 Task: Add the product "12 Regular Birria tacos + 3 Consomes" to cart from the store "Abuelitas Birria".
Action: Mouse moved to (400, 206)
Screenshot: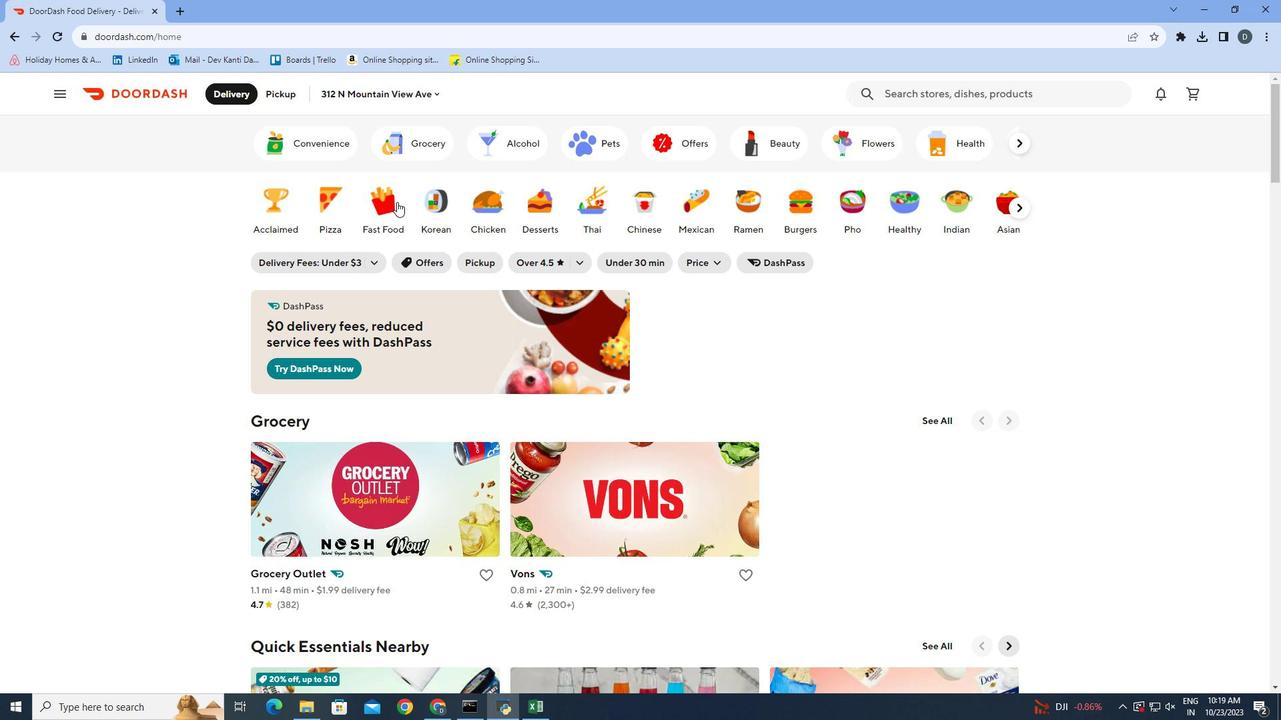 
Action: Mouse pressed left at (400, 206)
Screenshot: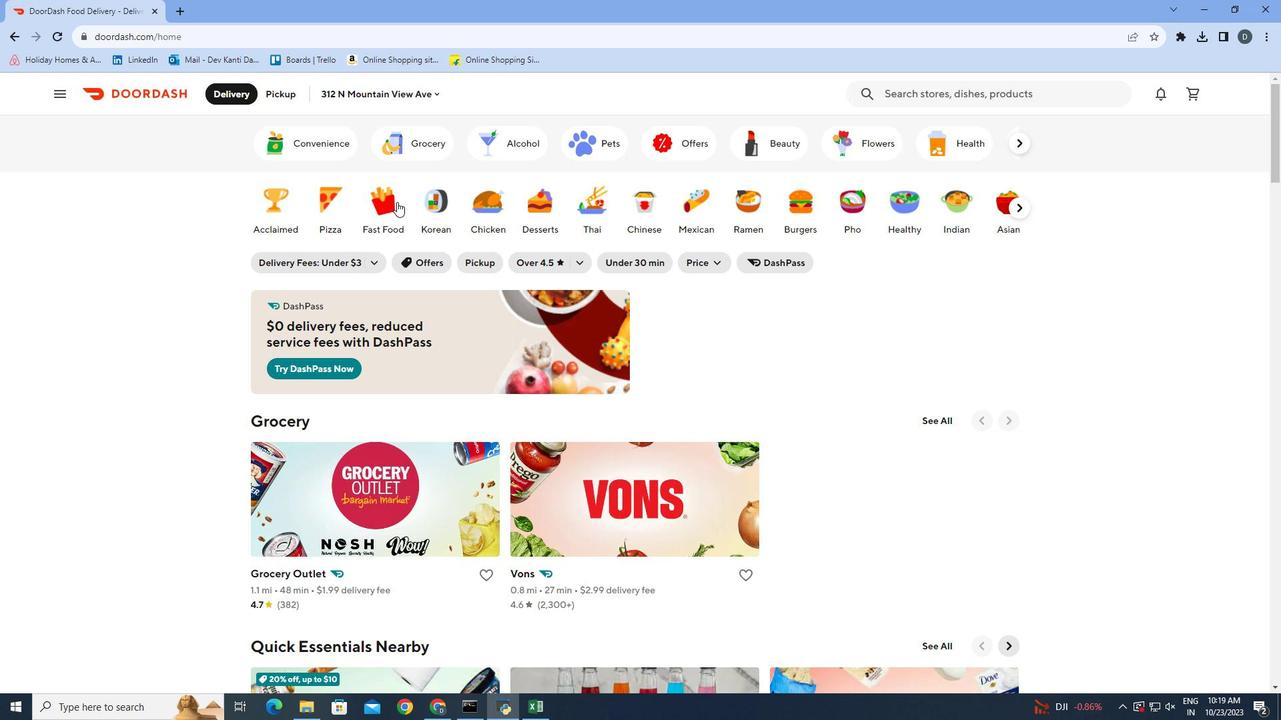 
Action: Mouse moved to (909, 100)
Screenshot: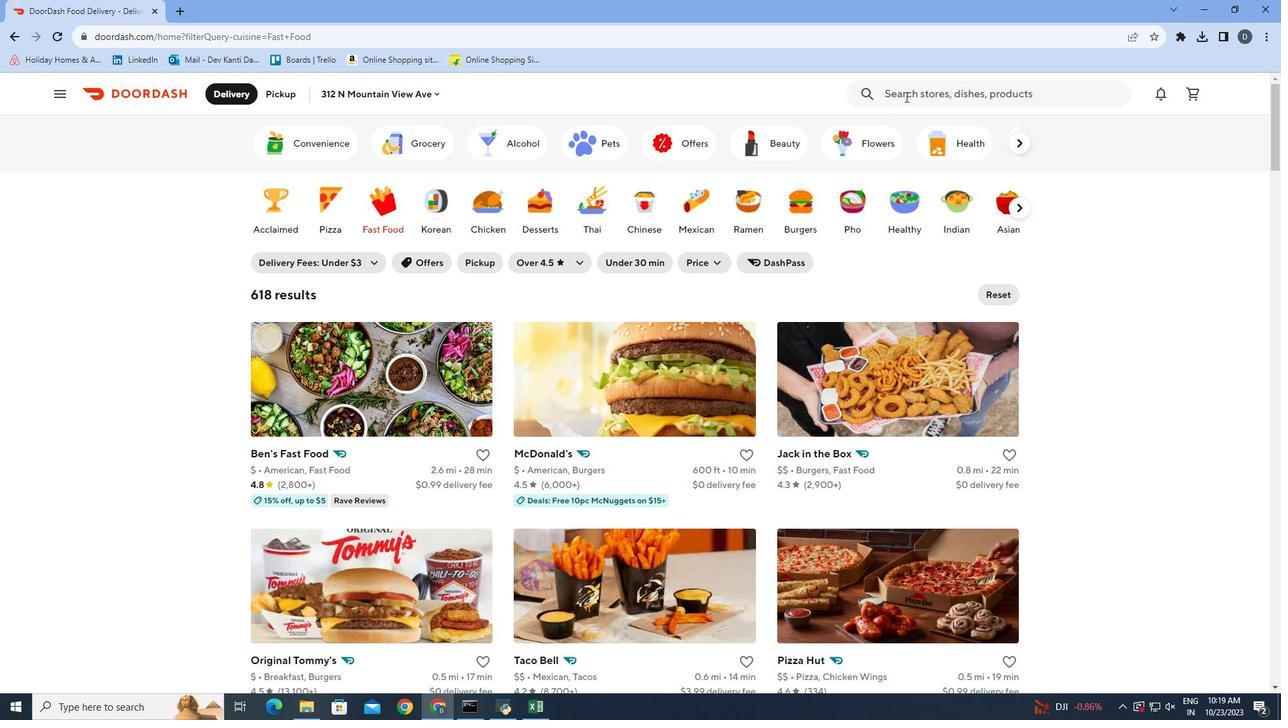 
Action: Mouse pressed left at (909, 100)
Screenshot: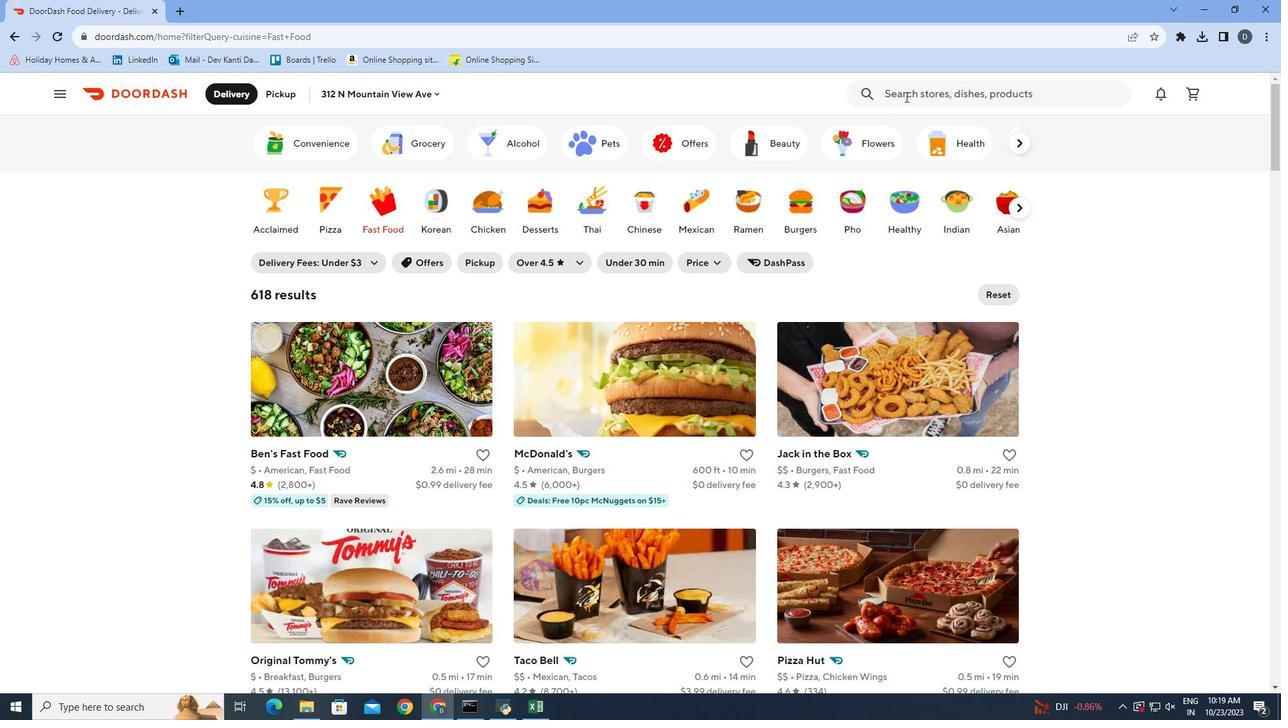 
Action: Mouse moved to (916, 133)
Screenshot: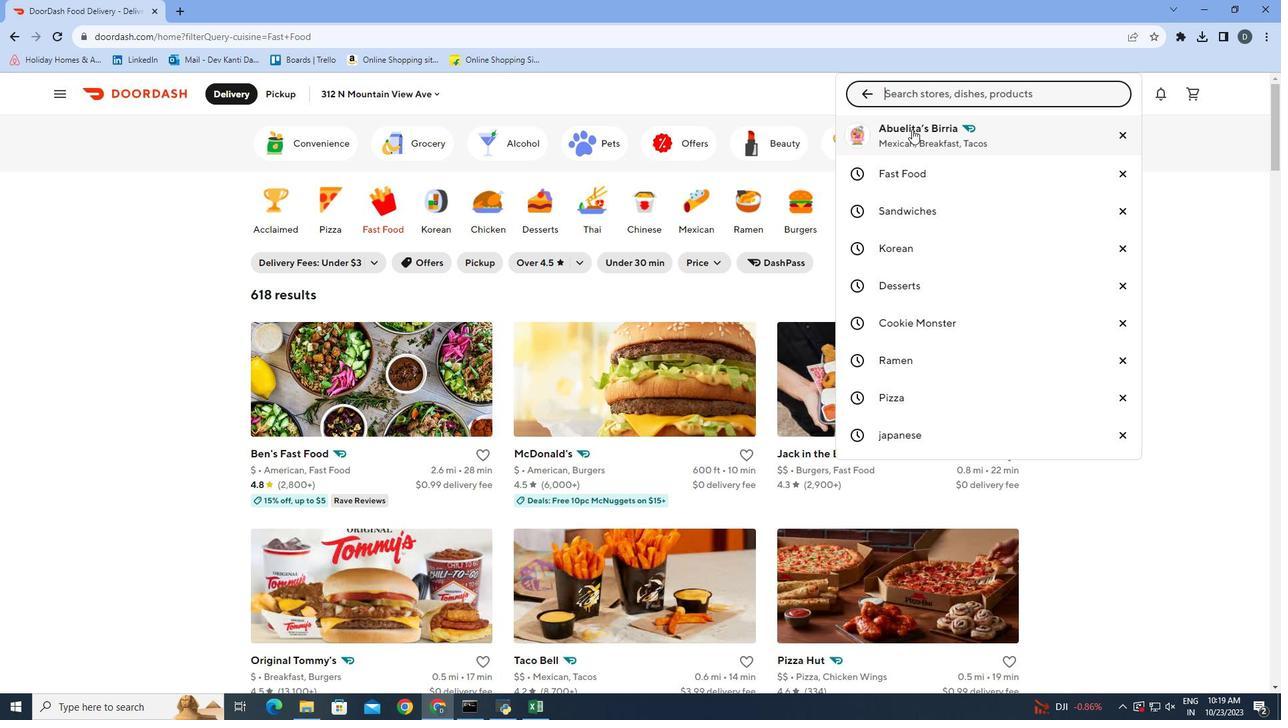 
Action: Mouse pressed left at (916, 133)
Screenshot: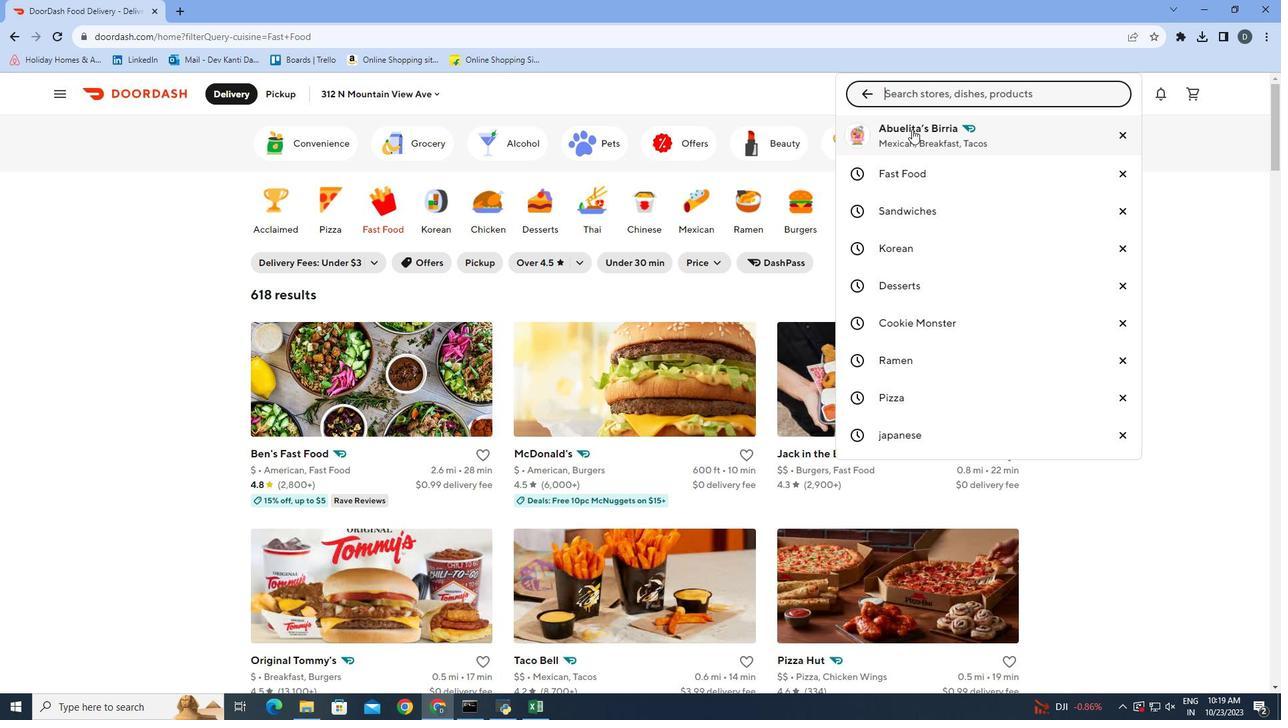 
Action: Mouse moved to (1014, 106)
Screenshot: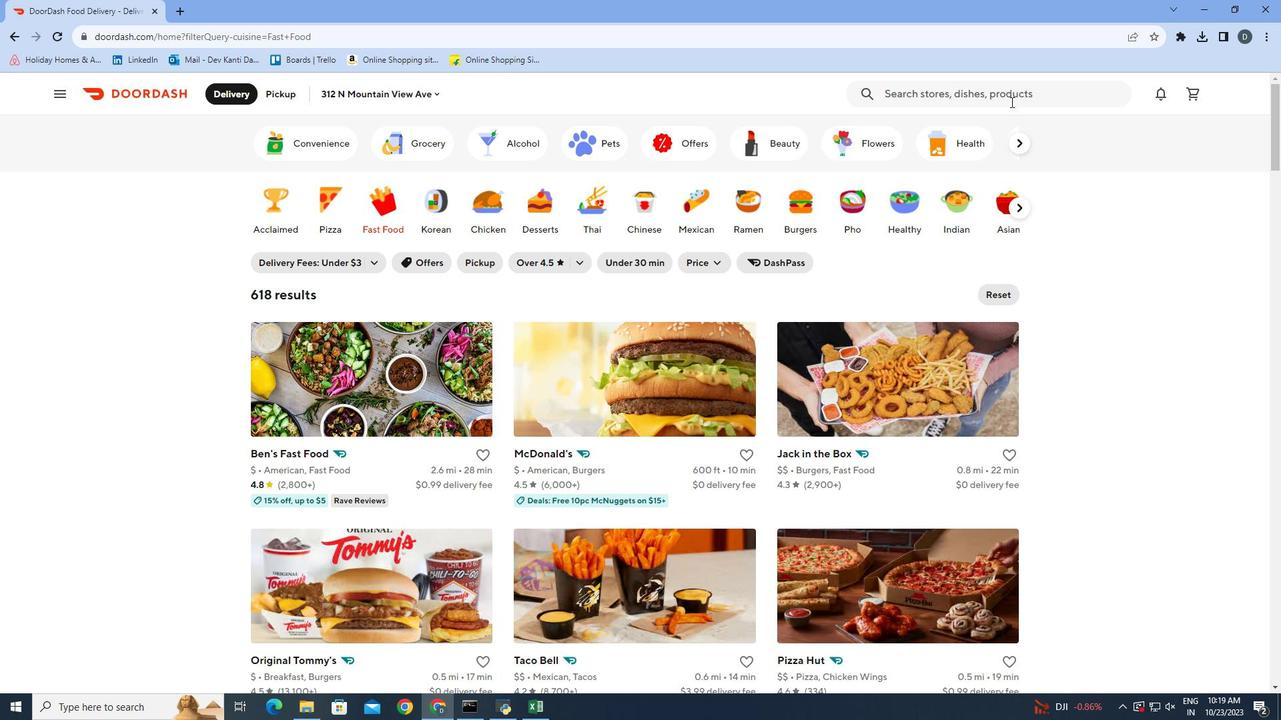 
Action: Mouse pressed left at (1014, 106)
Screenshot: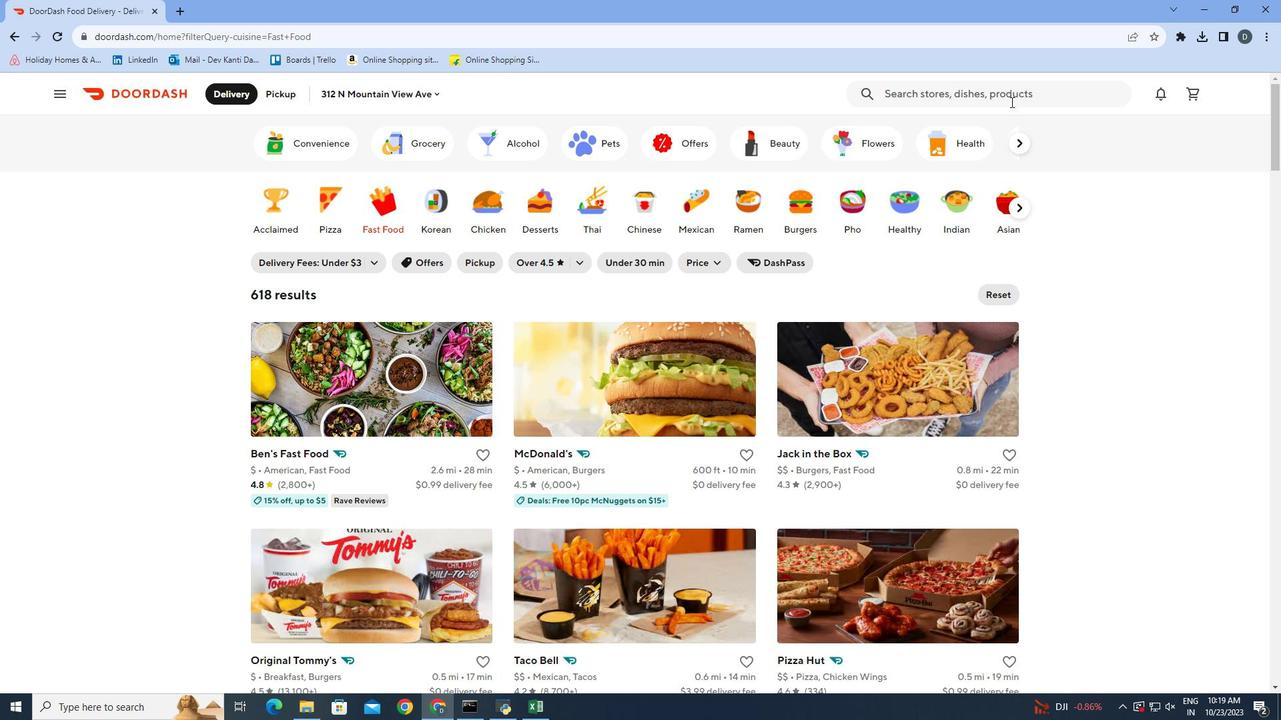
Action: Mouse moved to (931, 159)
Screenshot: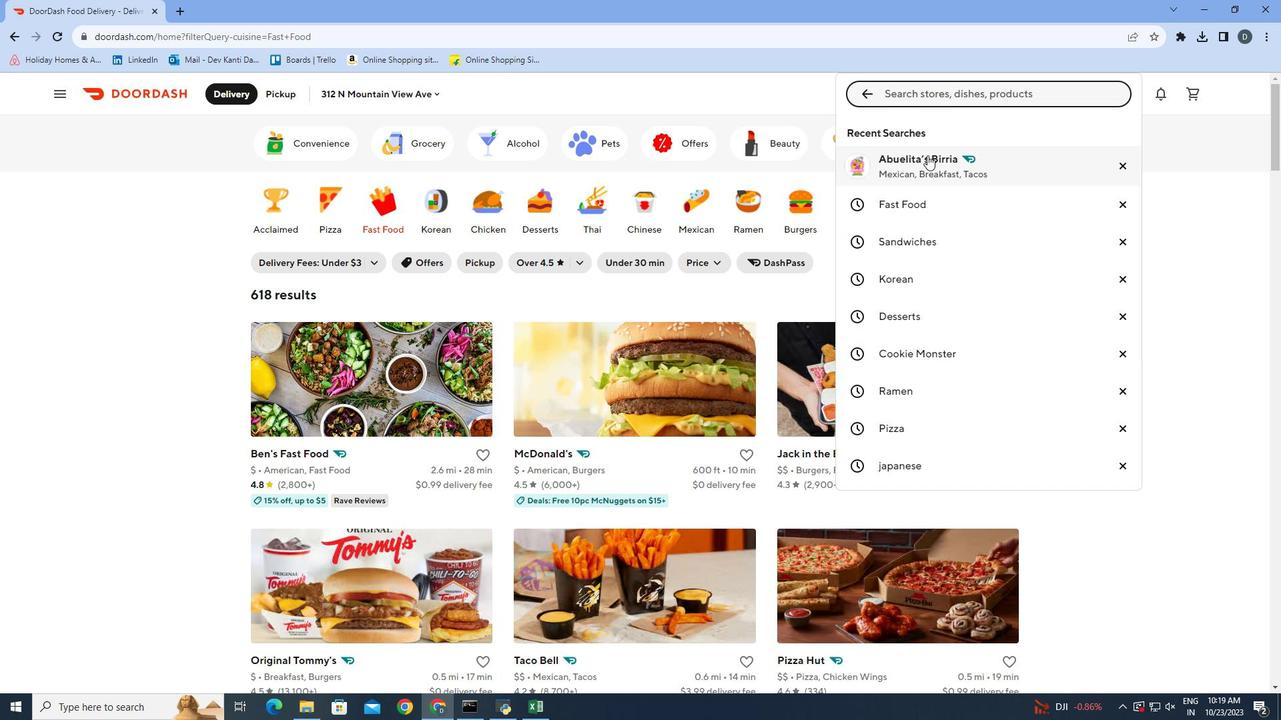
Action: Mouse pressed left at (931, 159)
Screenshot: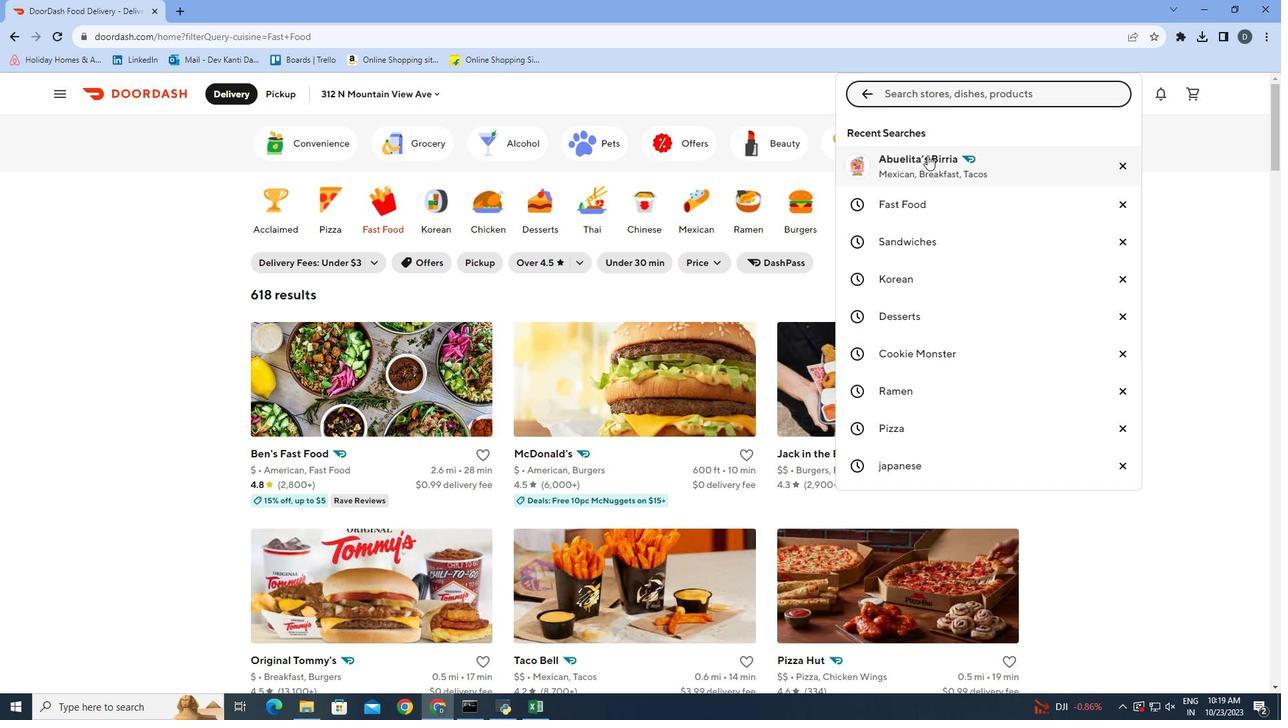 
Action: Mouse moved to (1018, 398)
Screenshot: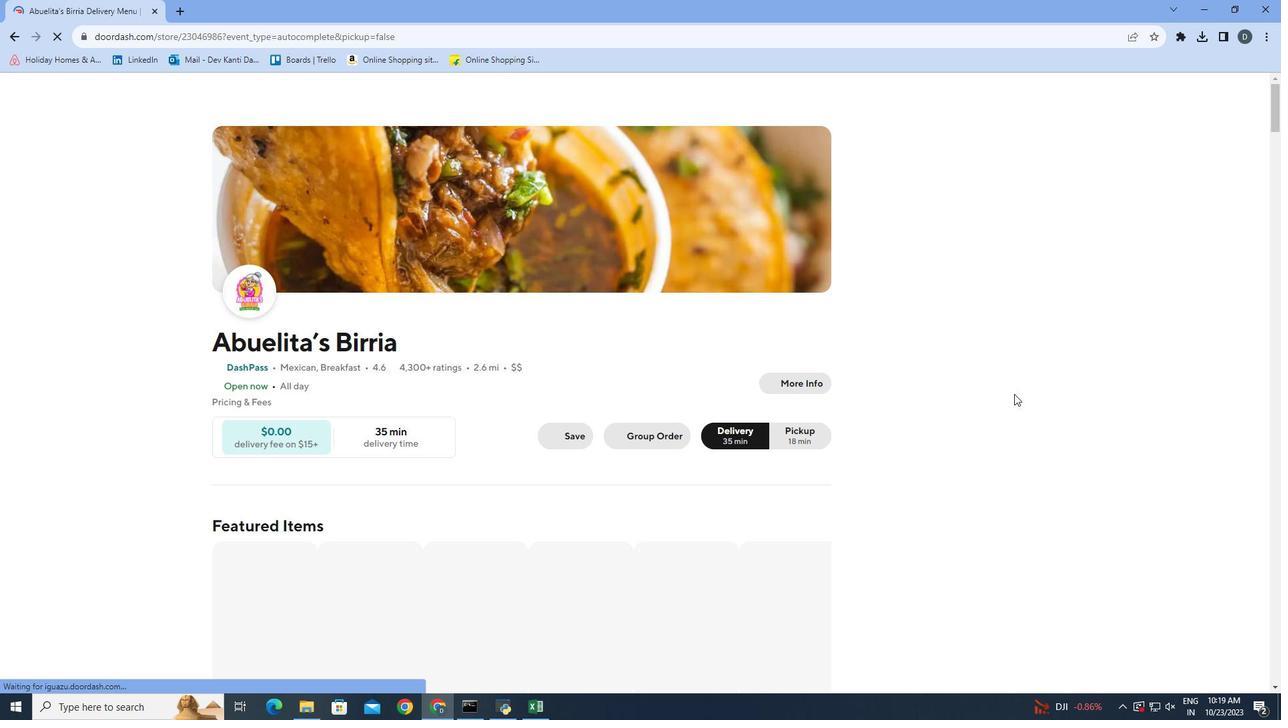 
Action: Mouse scrolled (1018, 397) with delta (0, 0)
Screenshot: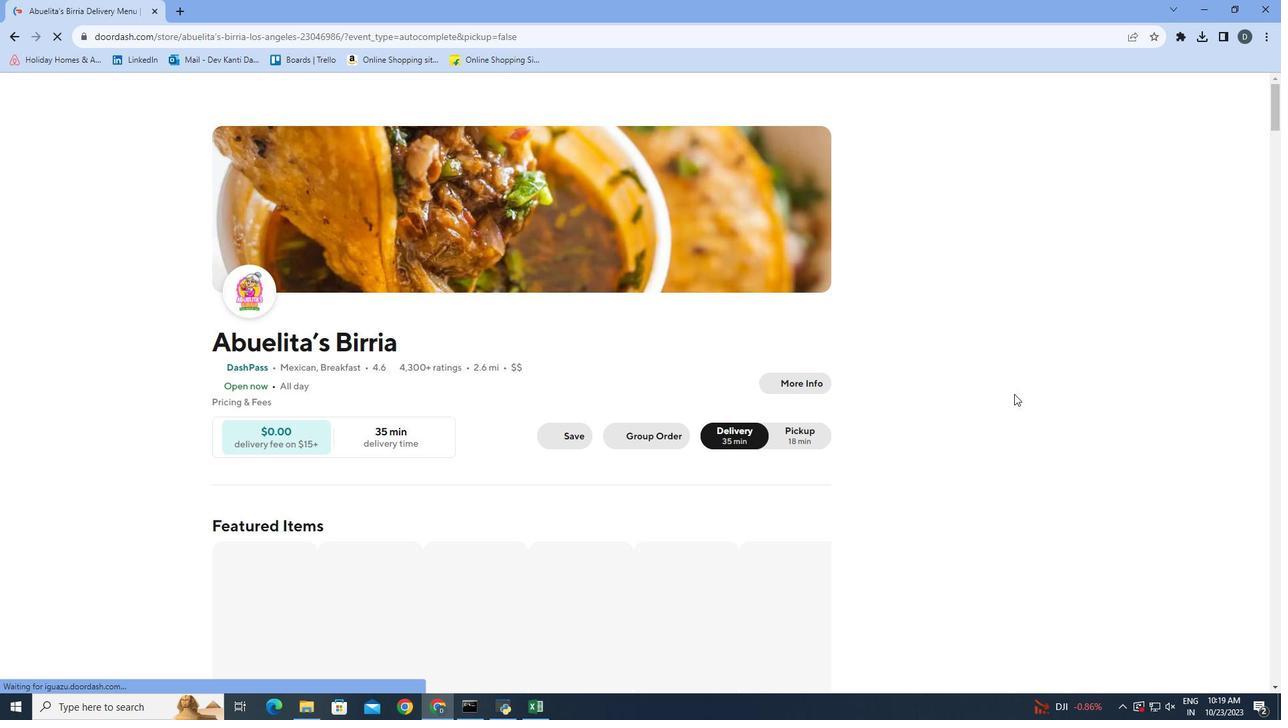 
Action: Mouse scrolled (1018, 397) with delta (0, 0)
Screenshot: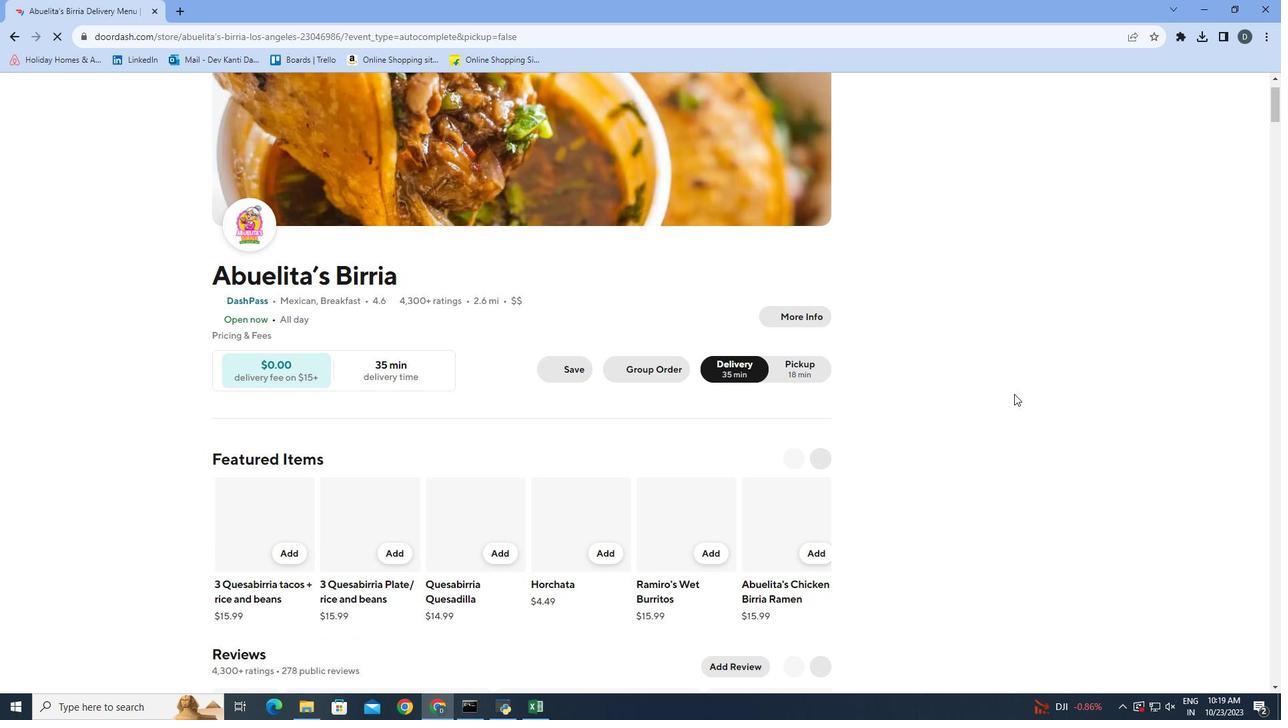 
Action: Mouse scrolled (1018, 397) with delta (0, 0)
Screenshot: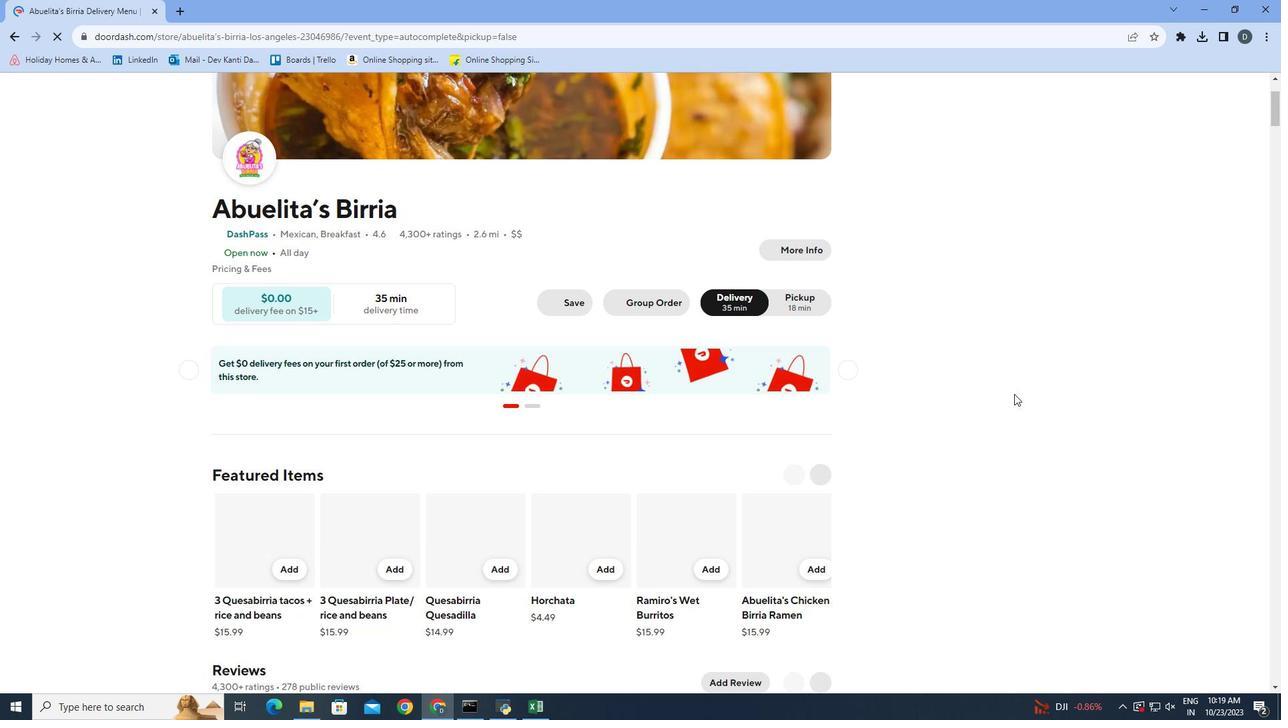 
Action: Mouse scrolled (1018, 397) with delta (0, 0)
Screenshot: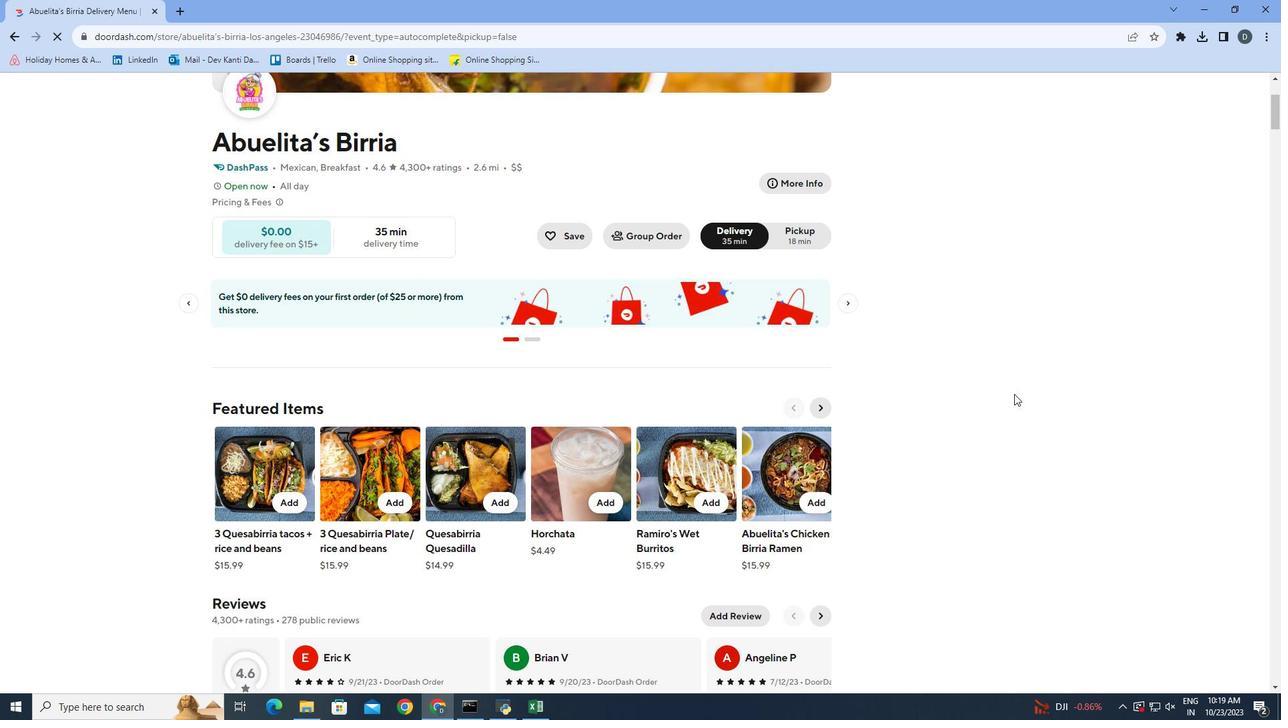 
Action: Mouse moved to (960, 399)
Screenshot: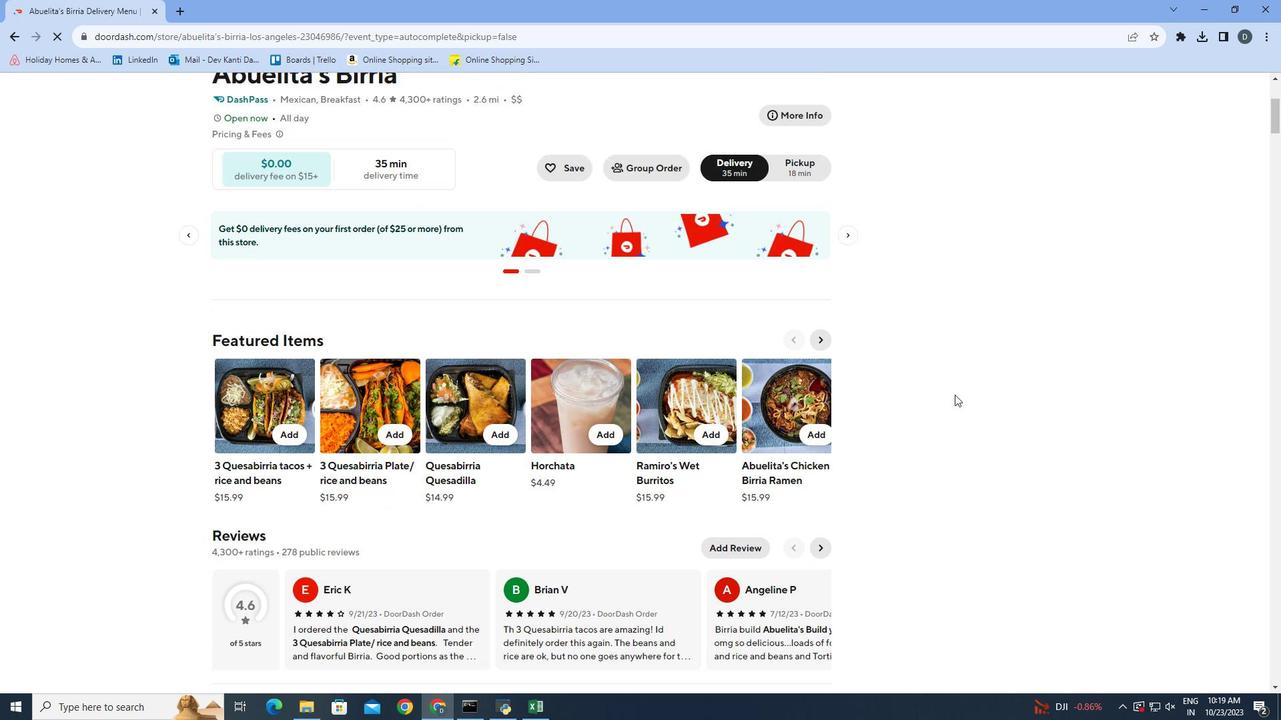 
Action: Mouse scrolled (960, 398) with delta (0, 0)
Screenshot: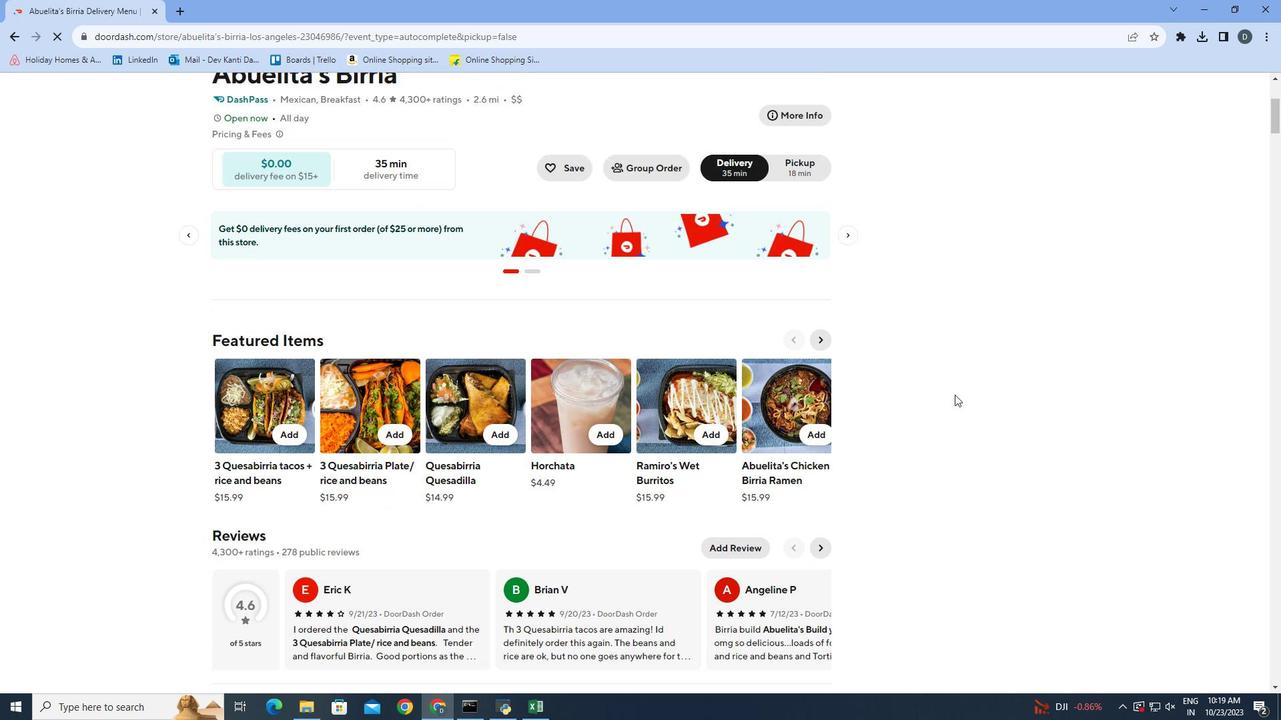 
Action: Mouse moved to (958, 399)
Screenshot: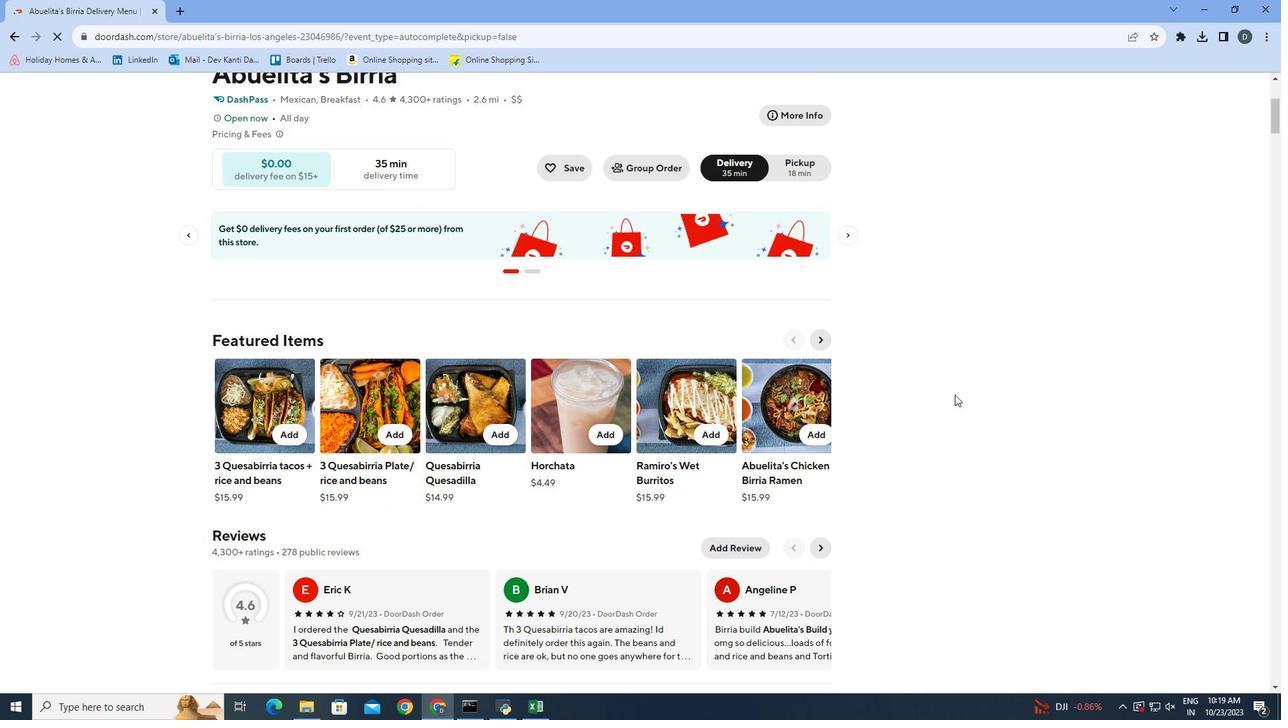 
Action: Mouse scrolled (958, 398) with delta (0, 0)
Screenshot: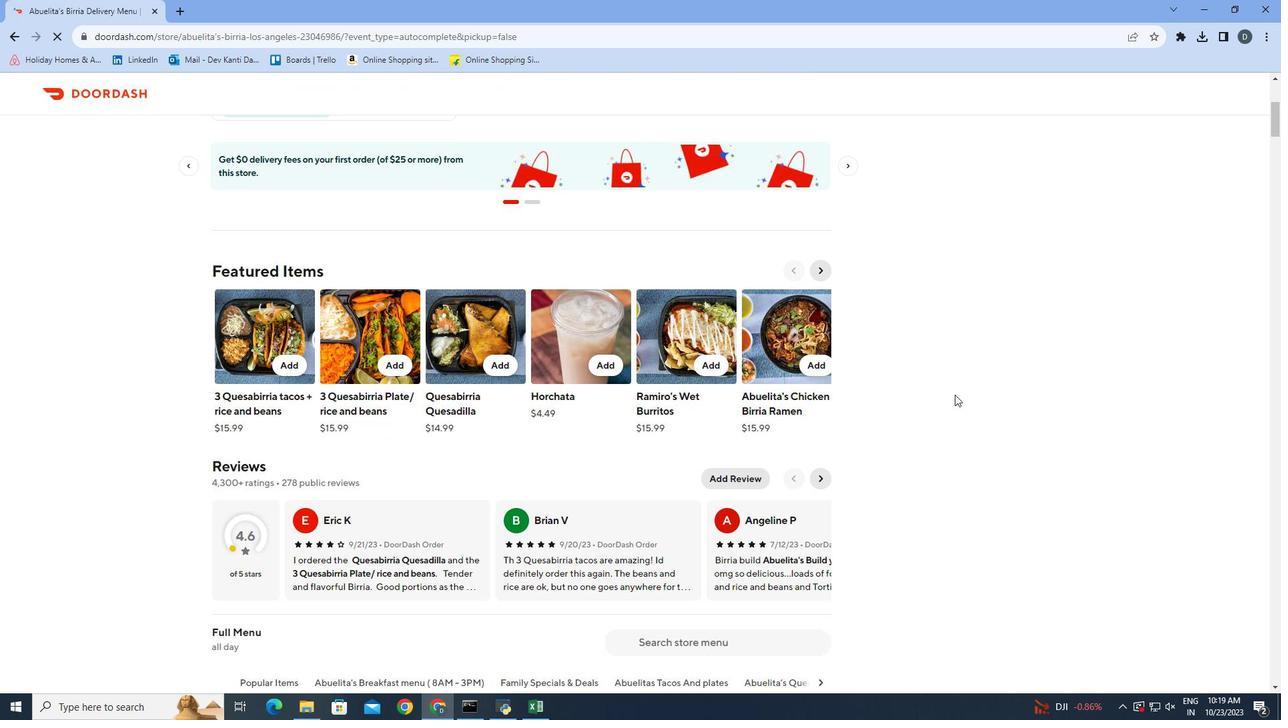 
Action: Mouse scrolled (958, 398) with delta (0, 0)
Screenshot: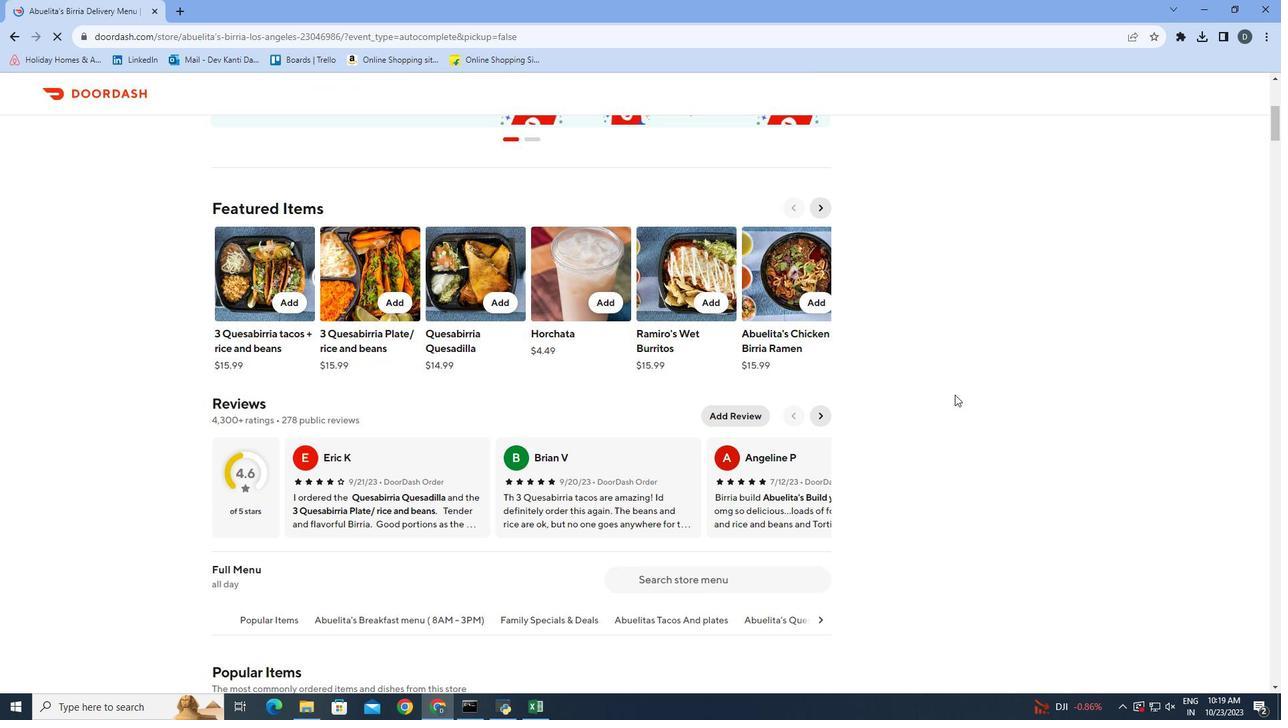 
Action: Mouse scrolled (958, 398) with delta (0, 0)
Screenshot: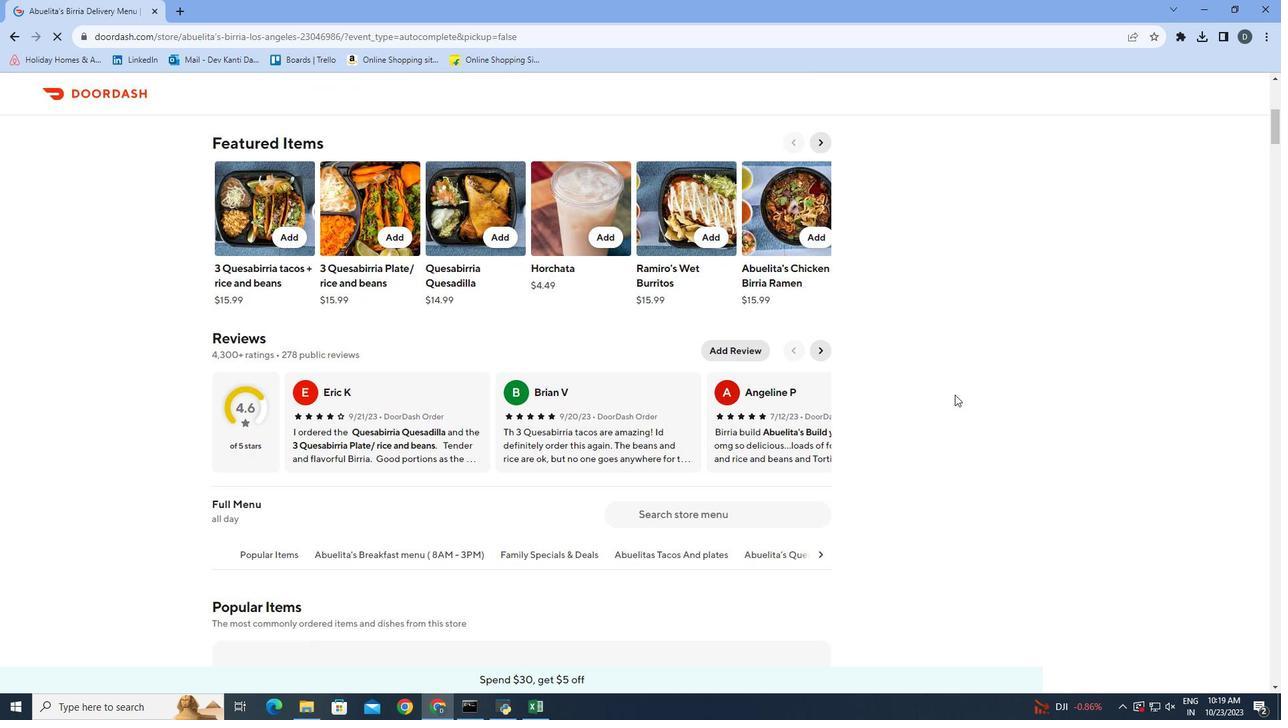 
Action: Mouse scrolled (958, 398) with delta (0, 0)
Screenshot: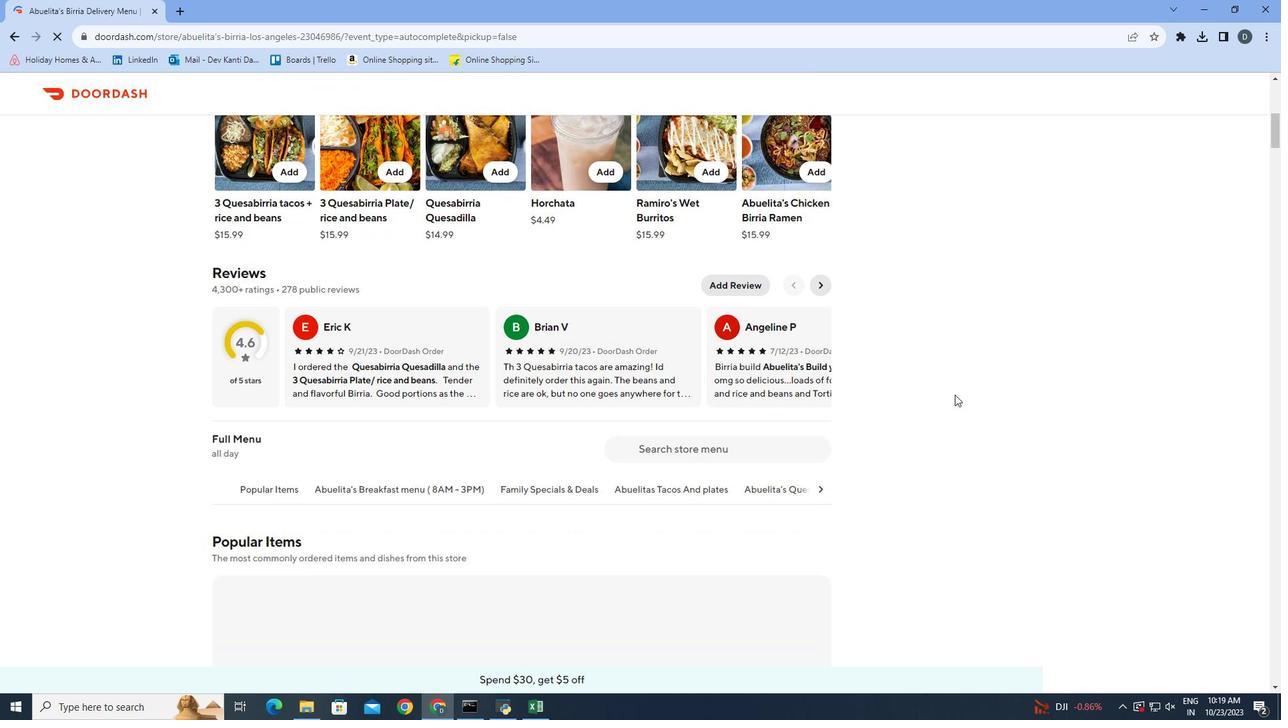 
Action: Mouse scrolled (958, 398) with delta (0, 0)
Screenshot: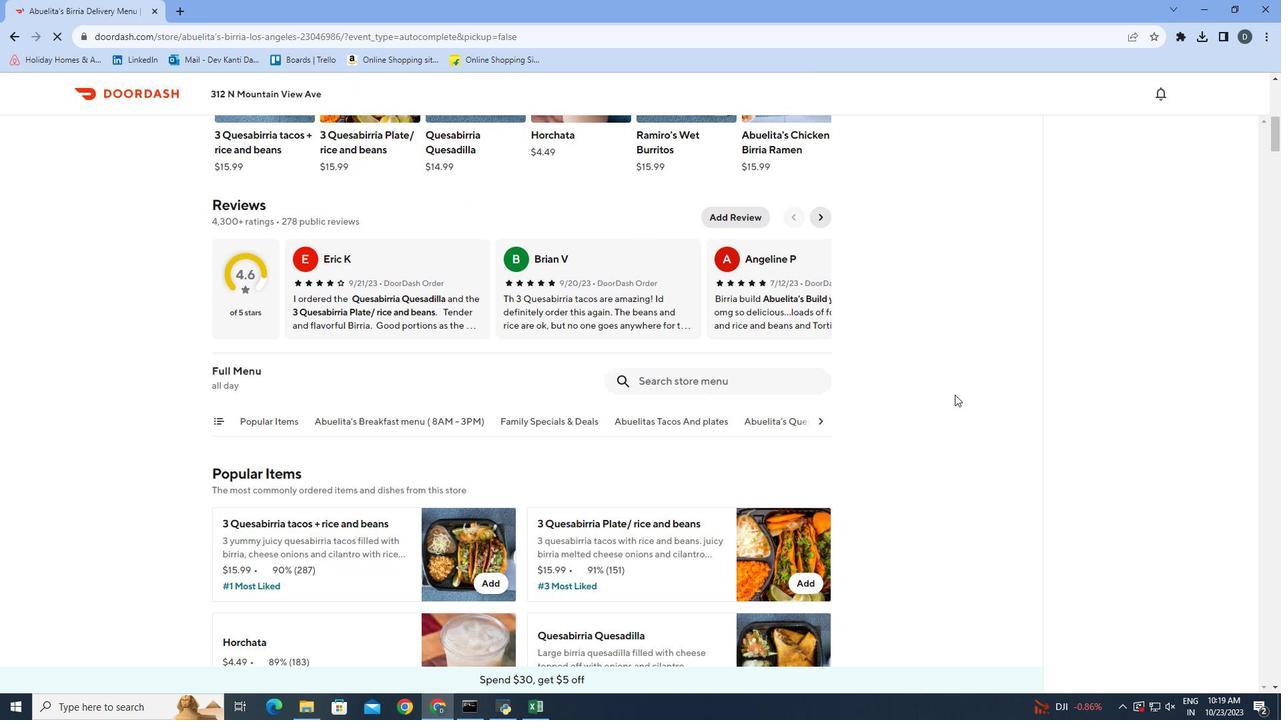 
Action: Mouse moved to (763, 300)
Screenshot: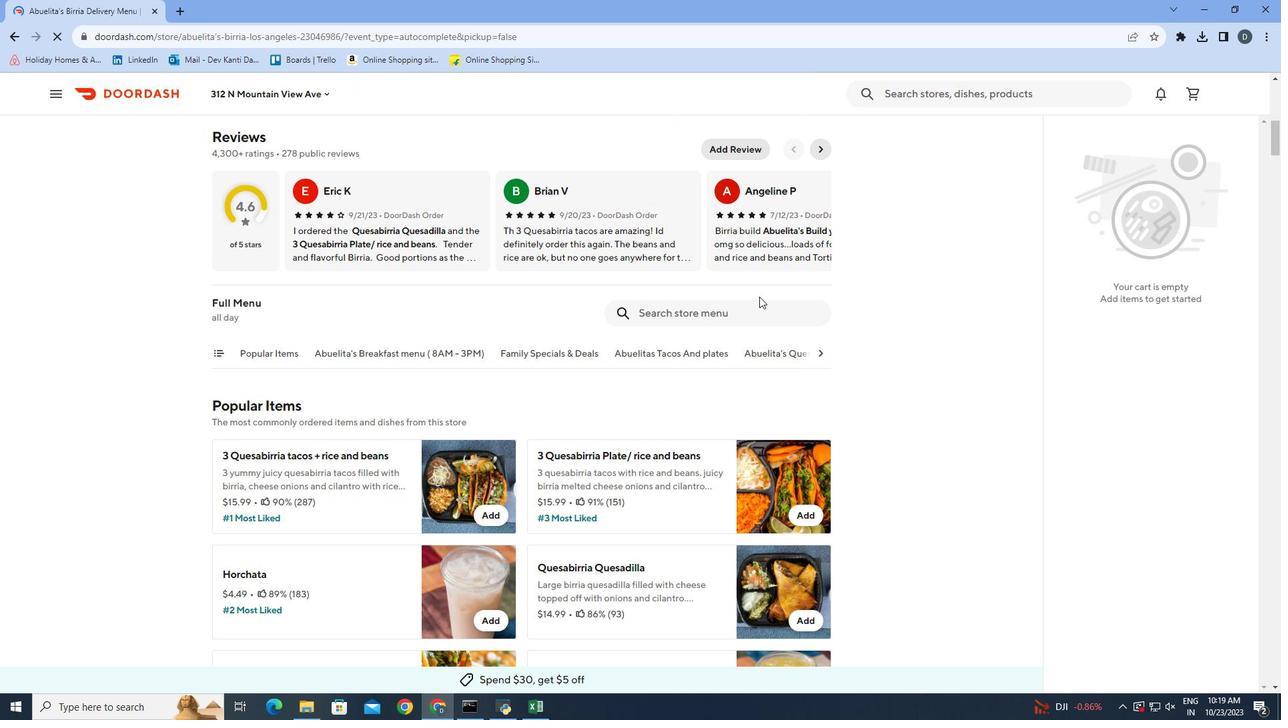 
Action: Mouse pressed left at (763, 300)
Screenshot: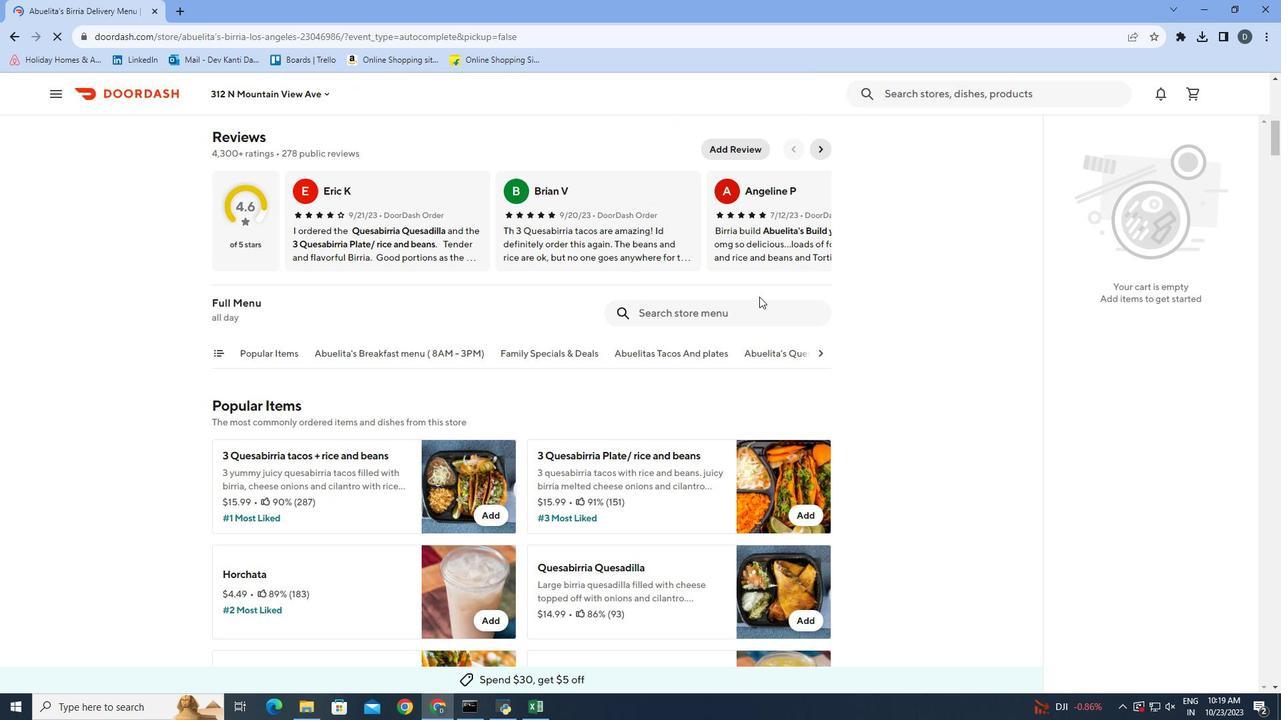 
Action: Mouse moved to (752, 318)
Screenshot: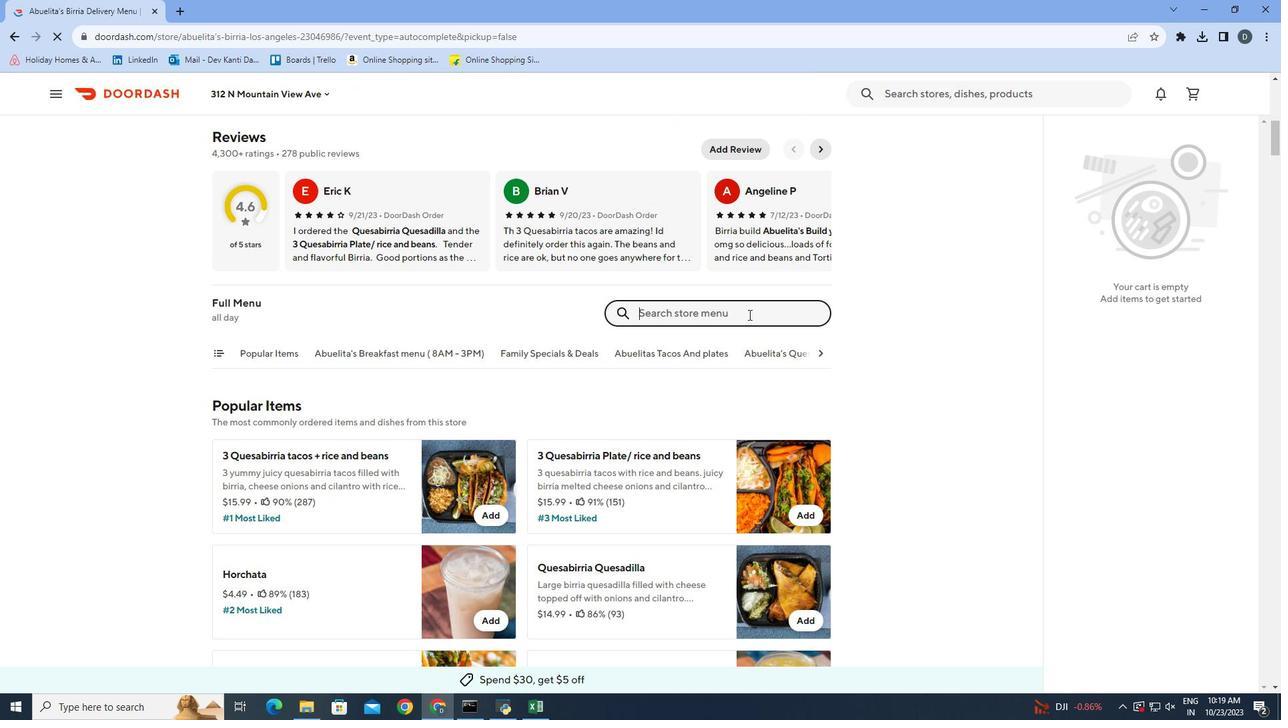 
Action: Mouse pressed left at (752, 318)
Screenshot: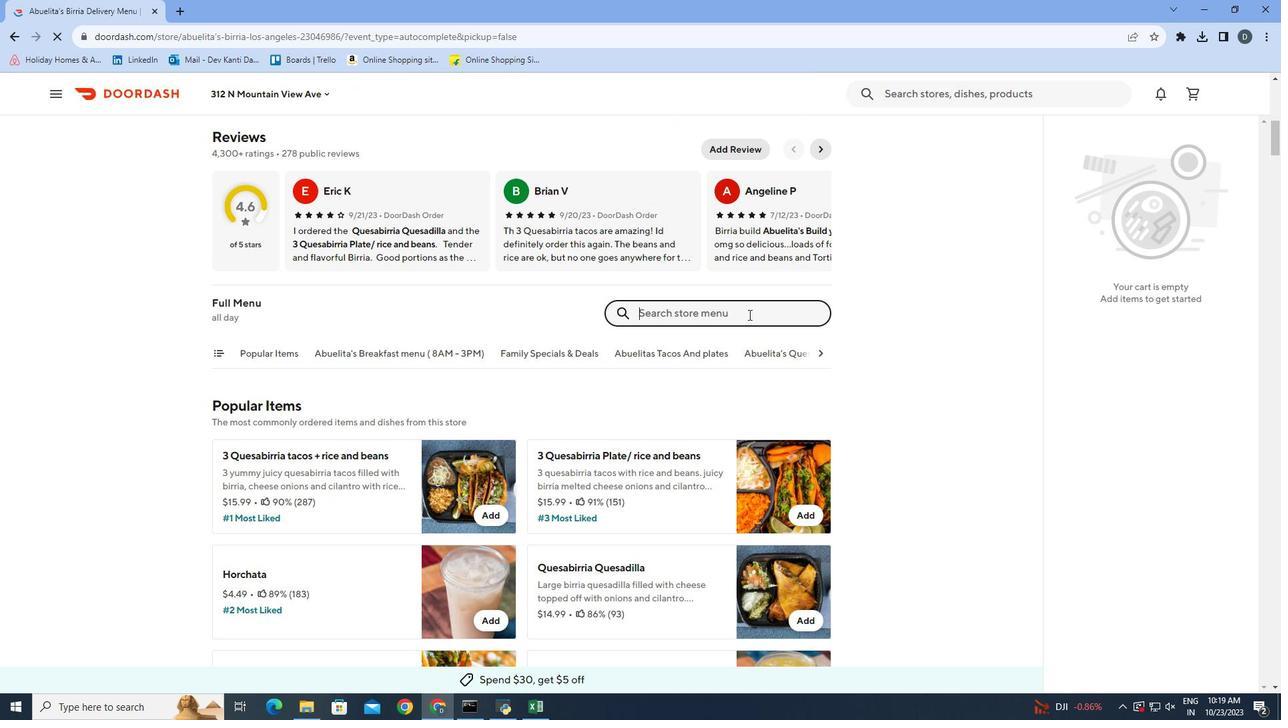 
Action: Mouse moved to (752, 318)
Screenshot: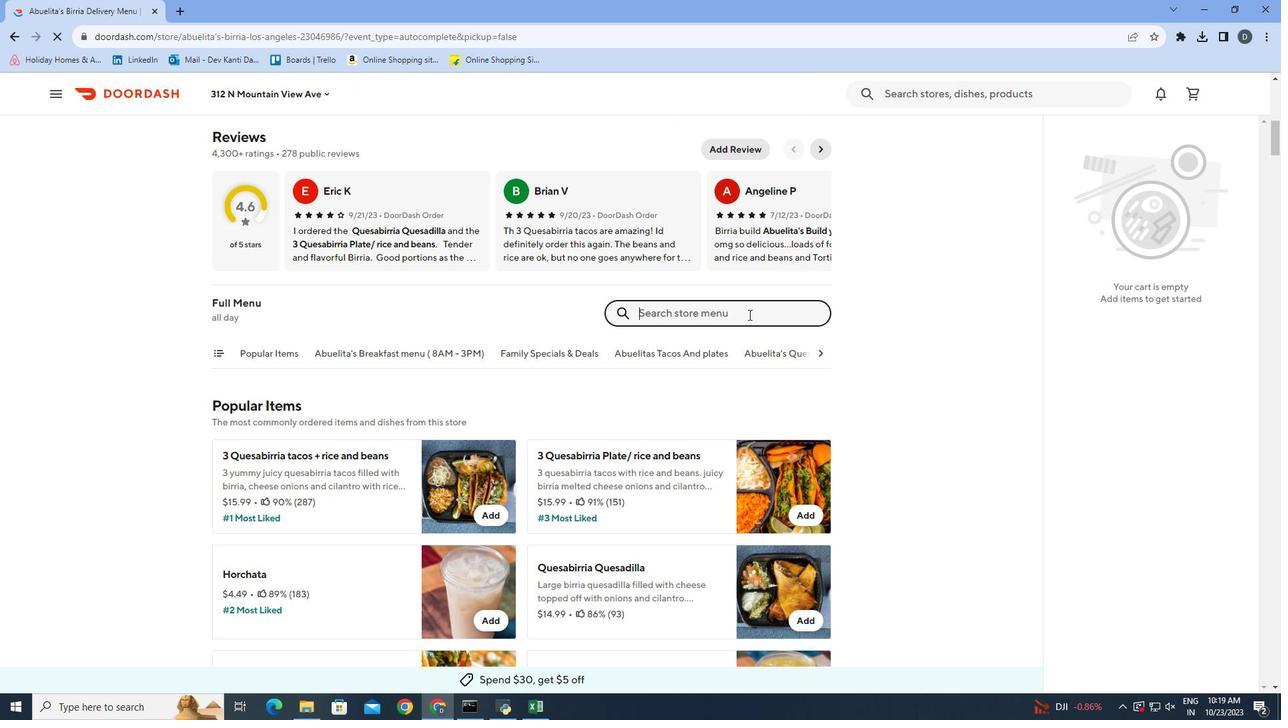 
Action: Key pressed 121<Key.backspace><Key.space><Key.shift>T<Key.backspace><Key.shift>Regular<Key.space><Key.shift>Birria<Key.space>tacos<Key.space>+<Key.space>c<Key.backspace>3<Key.space><Key.shift>Consomes<Key.enter>
Screenshot: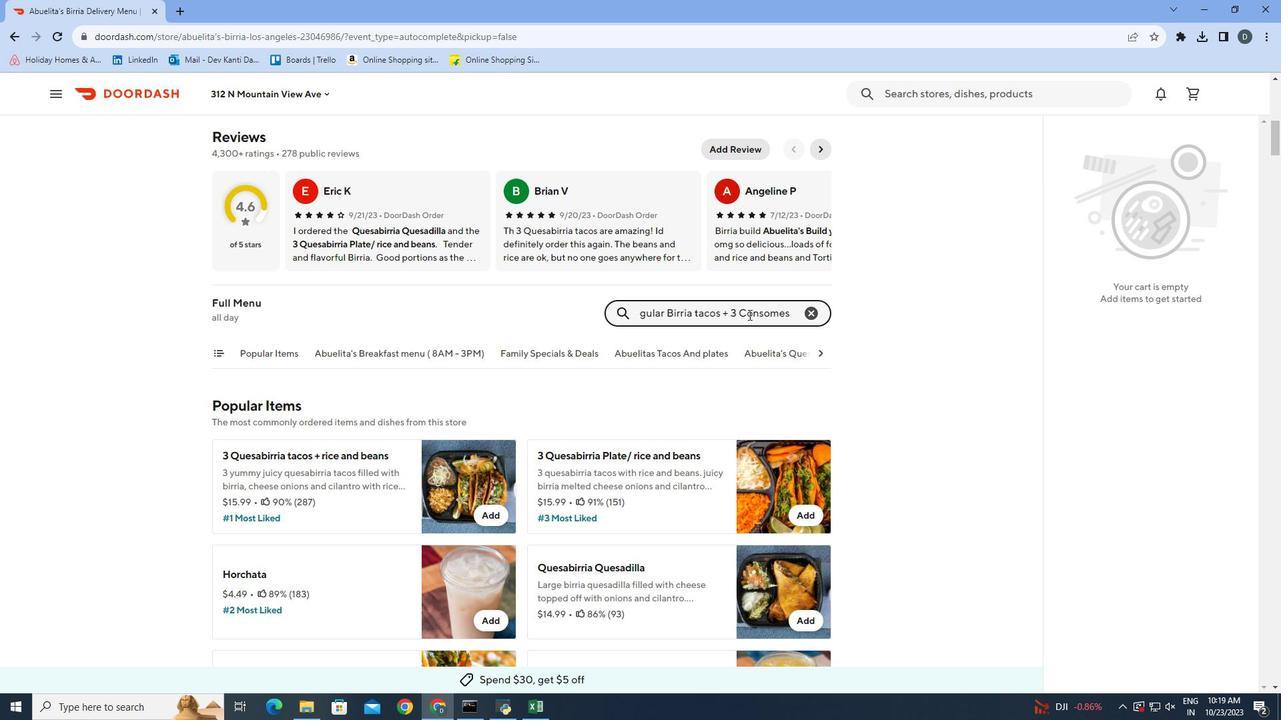 
Action: Mouse moved to (501, 377)
Screenshot: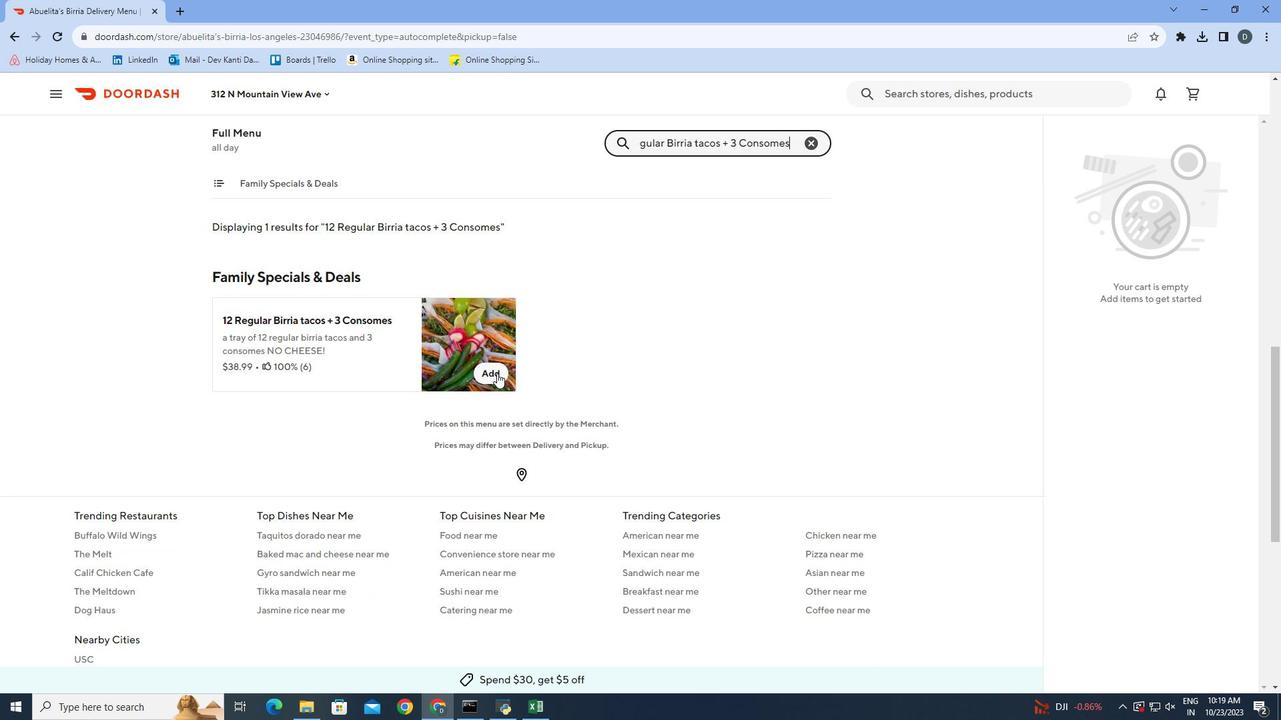 
Action: Mouse pressed left at (501, 377)
Screenshot: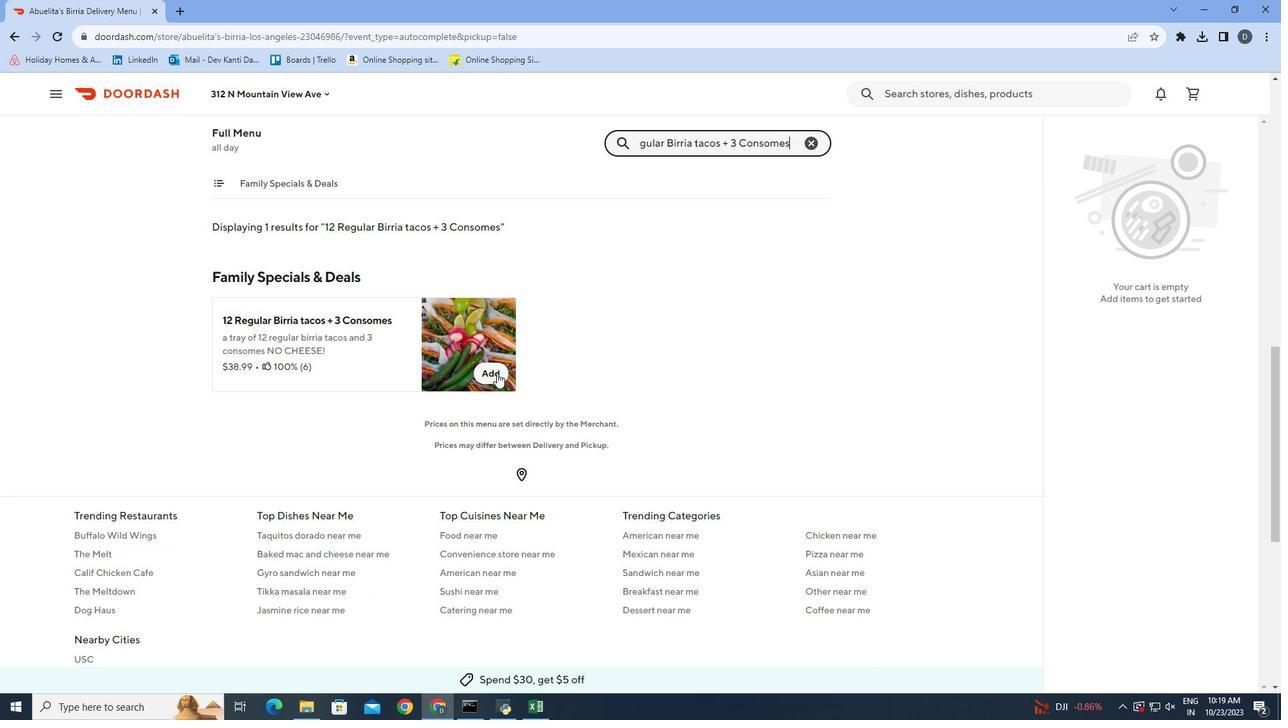 
Action: Mouse moved to (784, 655)
Screenshot: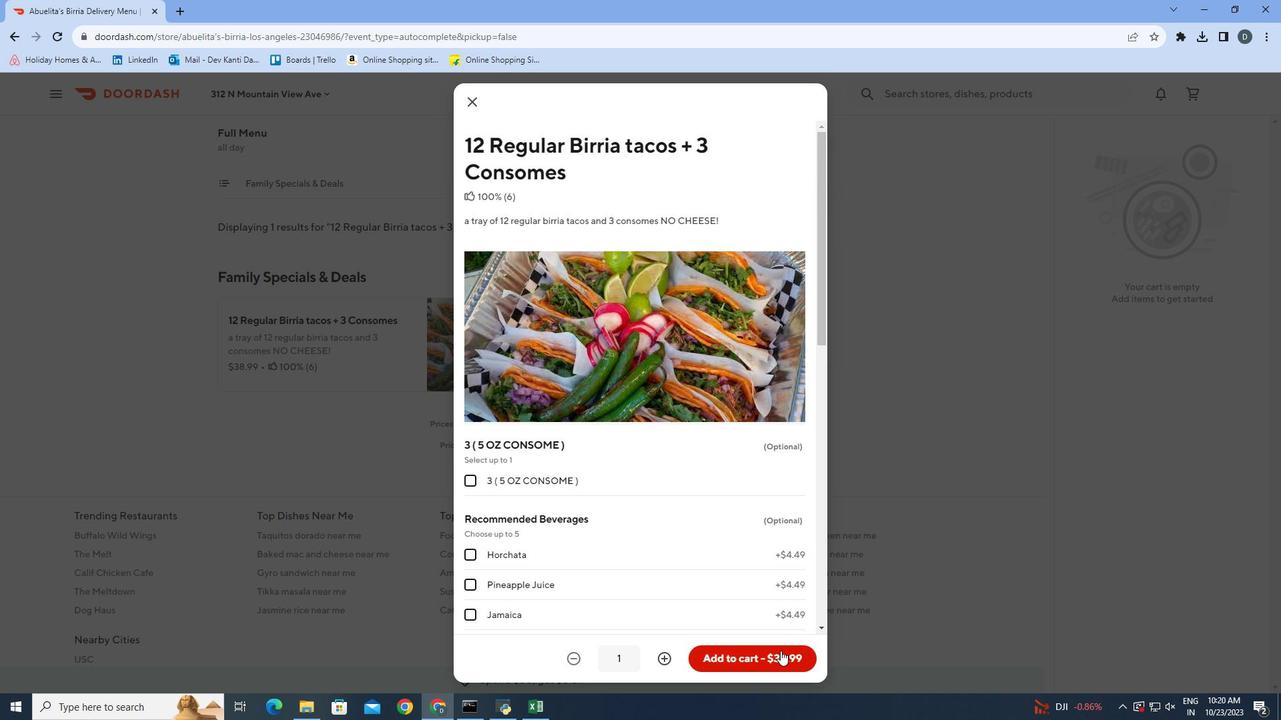 
Action: Mouse pressed left at (784, 655)
Screenshot: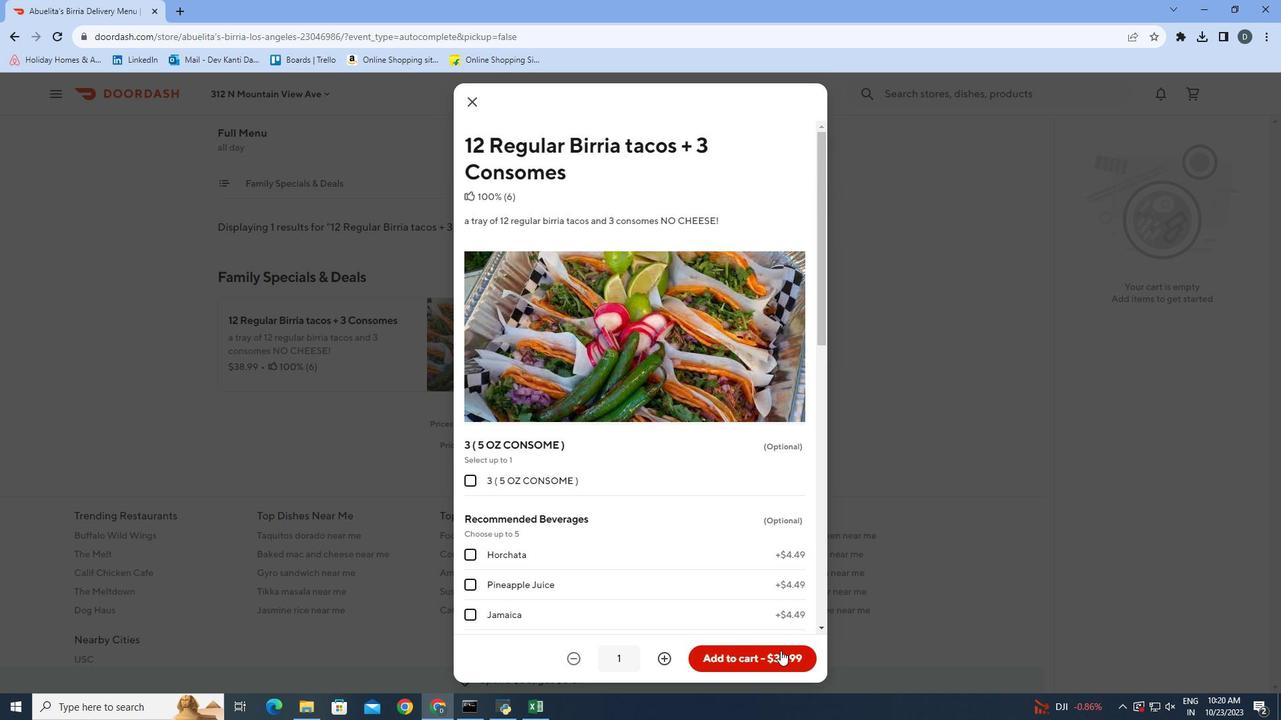 
Action: Mouse moved to (986, 406)
Screenshot: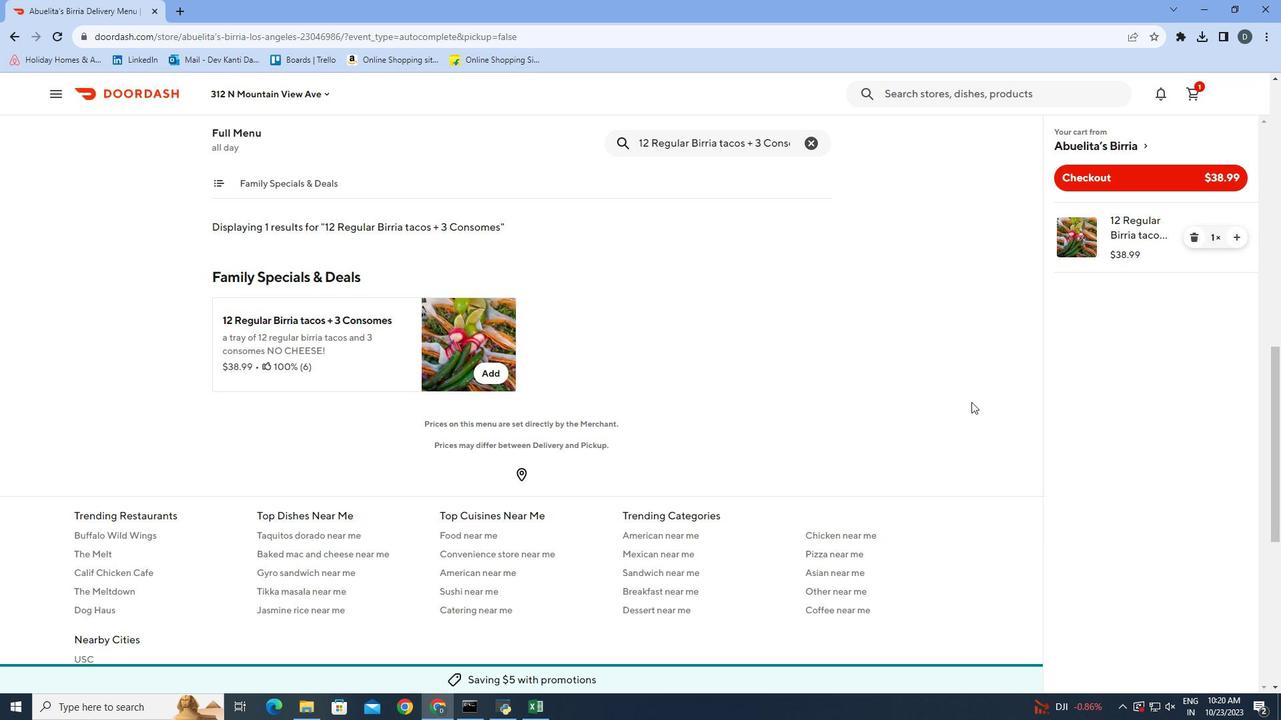 
